 Task: Add Noosa Blueberry Yoghurt to the cart.
Action: Mouse pressed left at (28, 165)
Screenshot: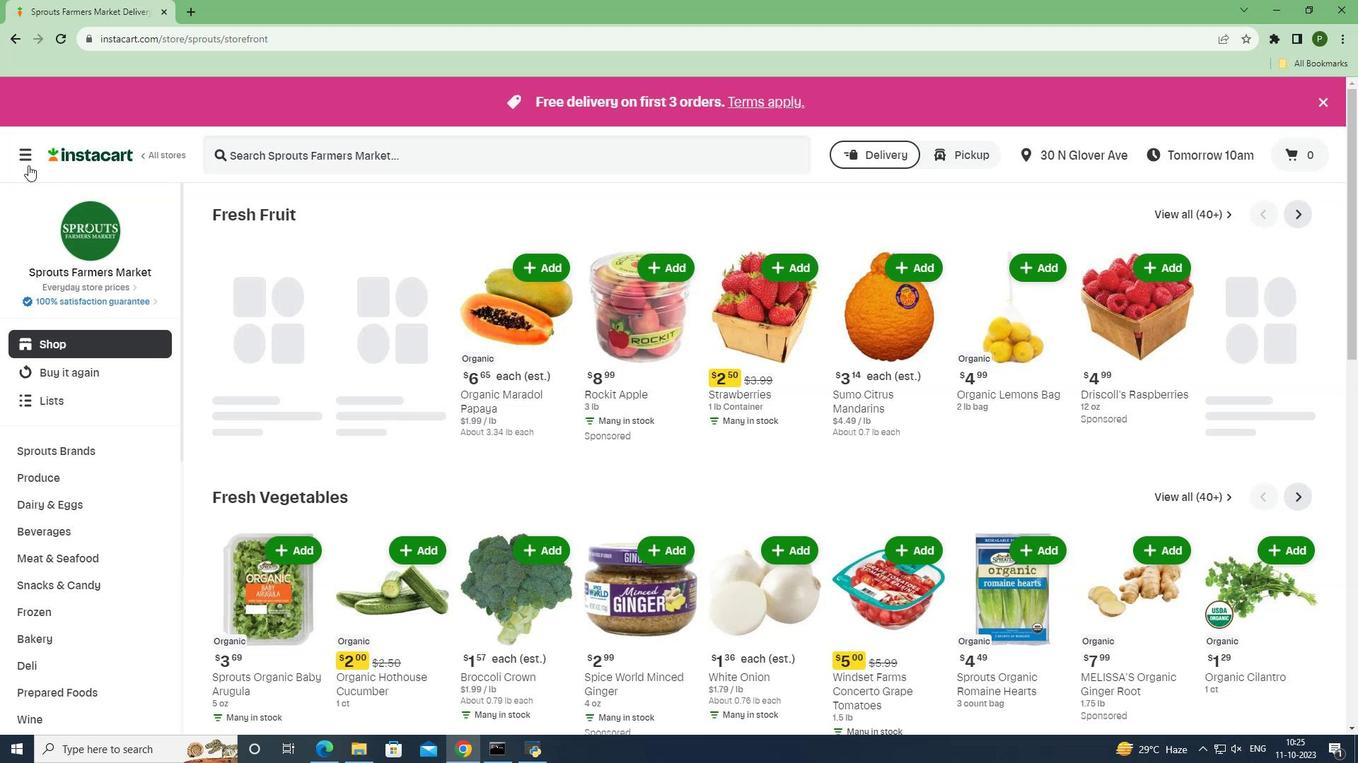 
Action: Mouse moved to (43, 372)
Screenshot: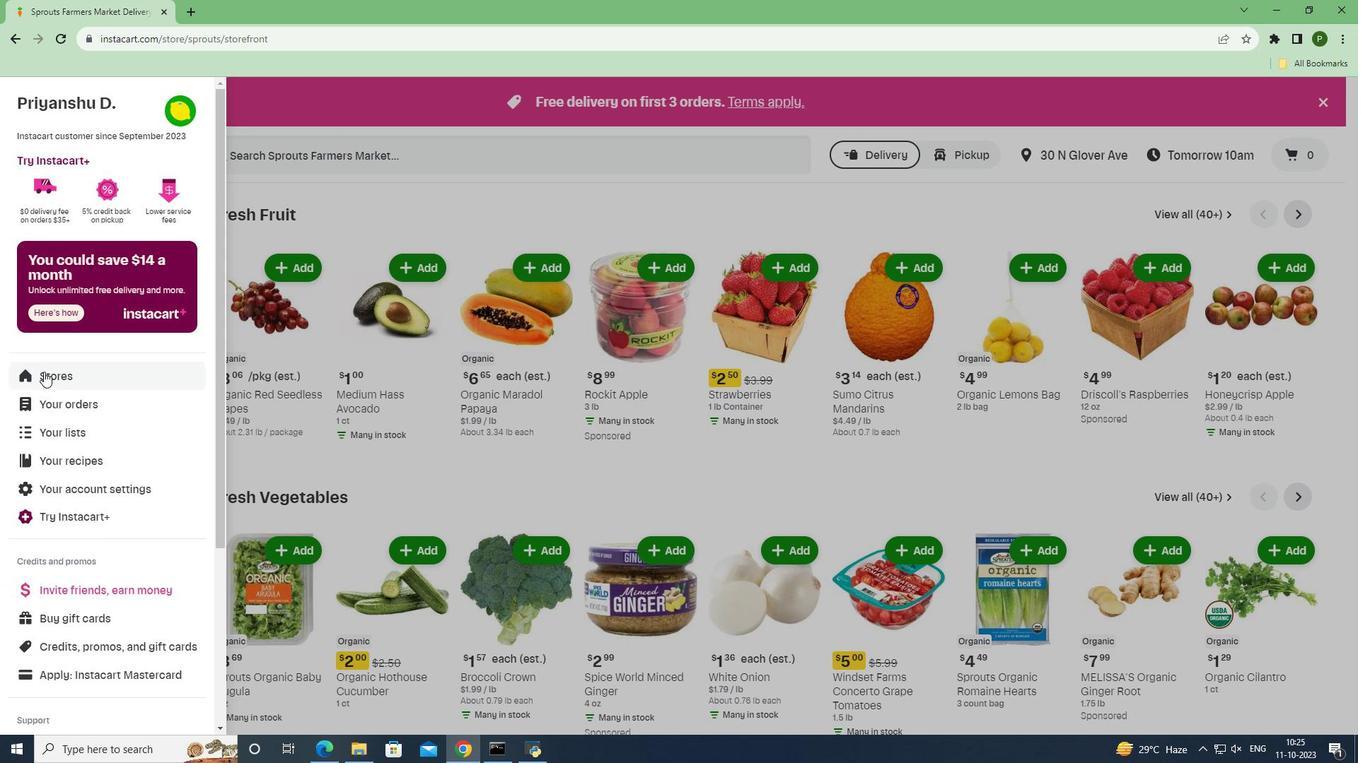 
Action: Mouse pressed left at (43, 372)
Screenshot: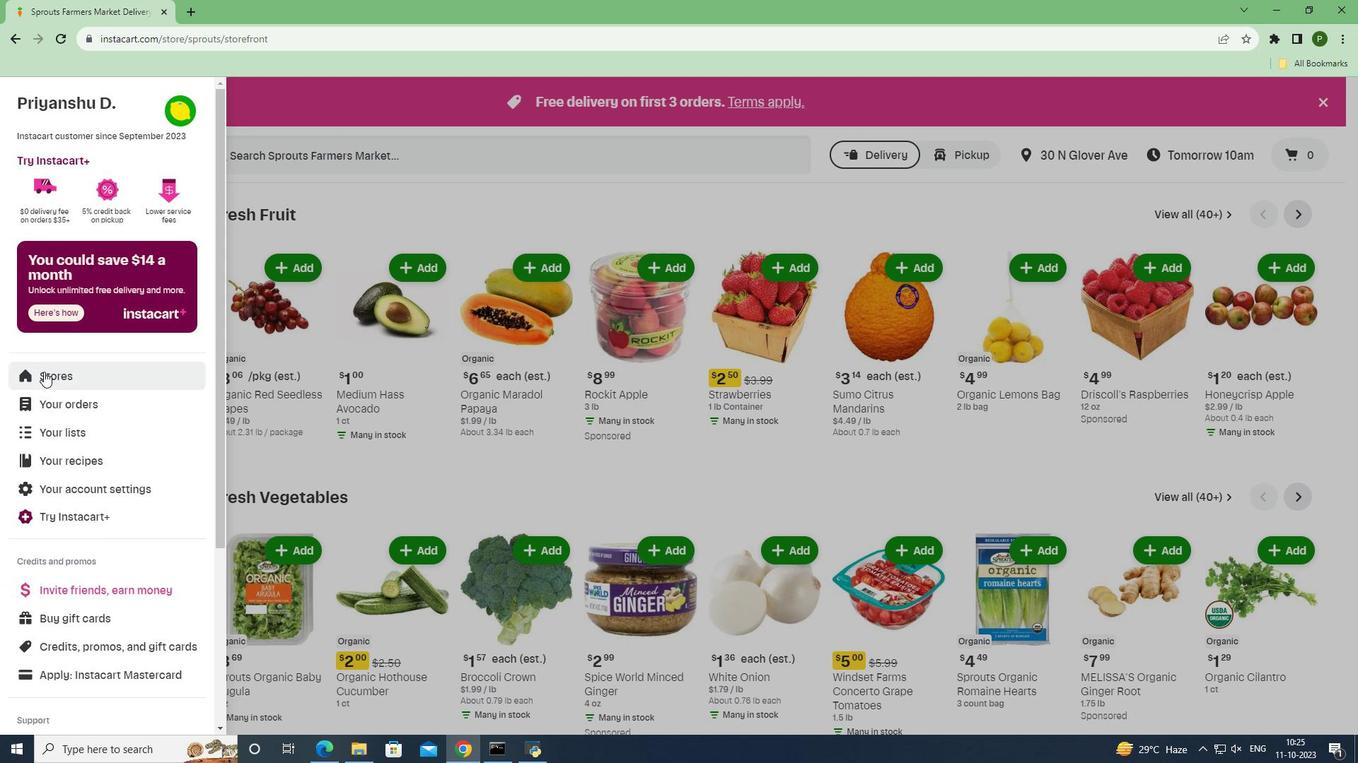 
Action: Mouse moved to (318, 157)
Screenshot: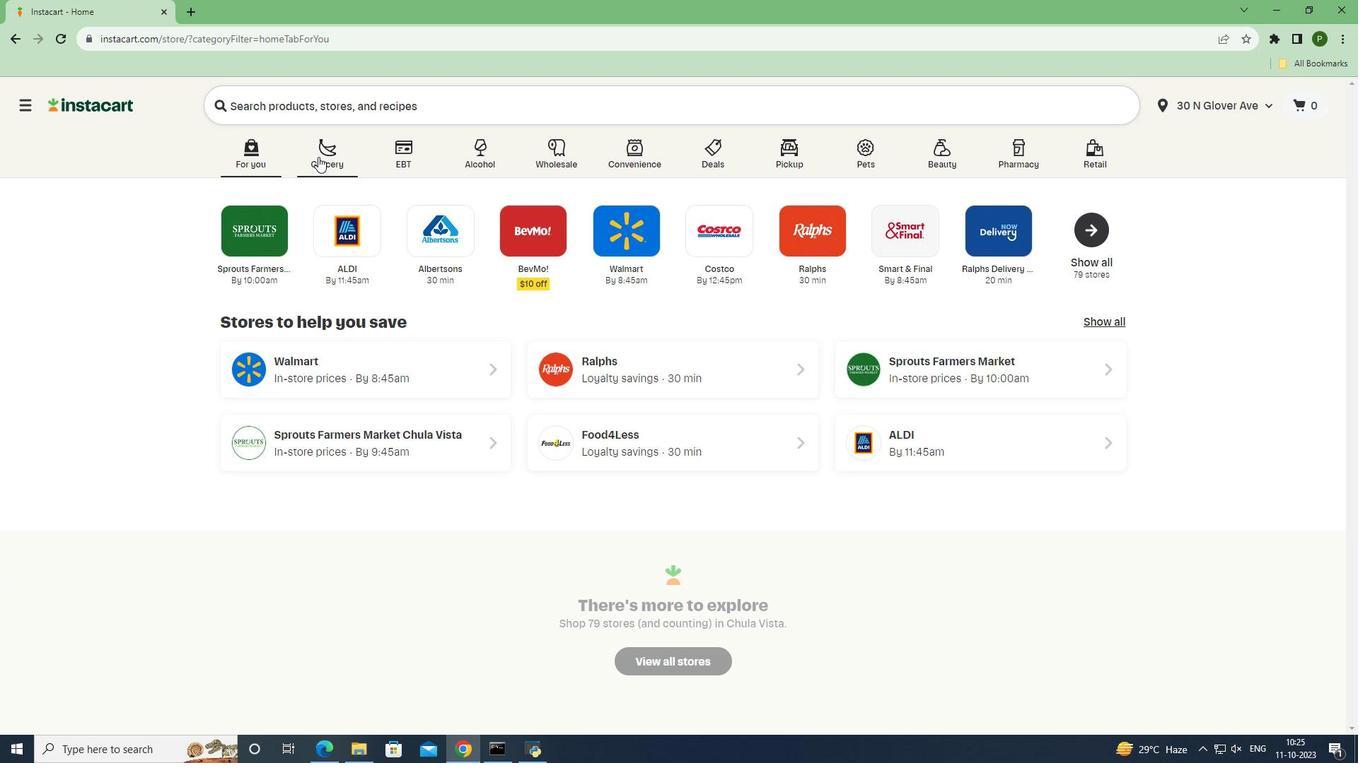 
Action: Mouse pressed left at (318, 157)
Screenshot: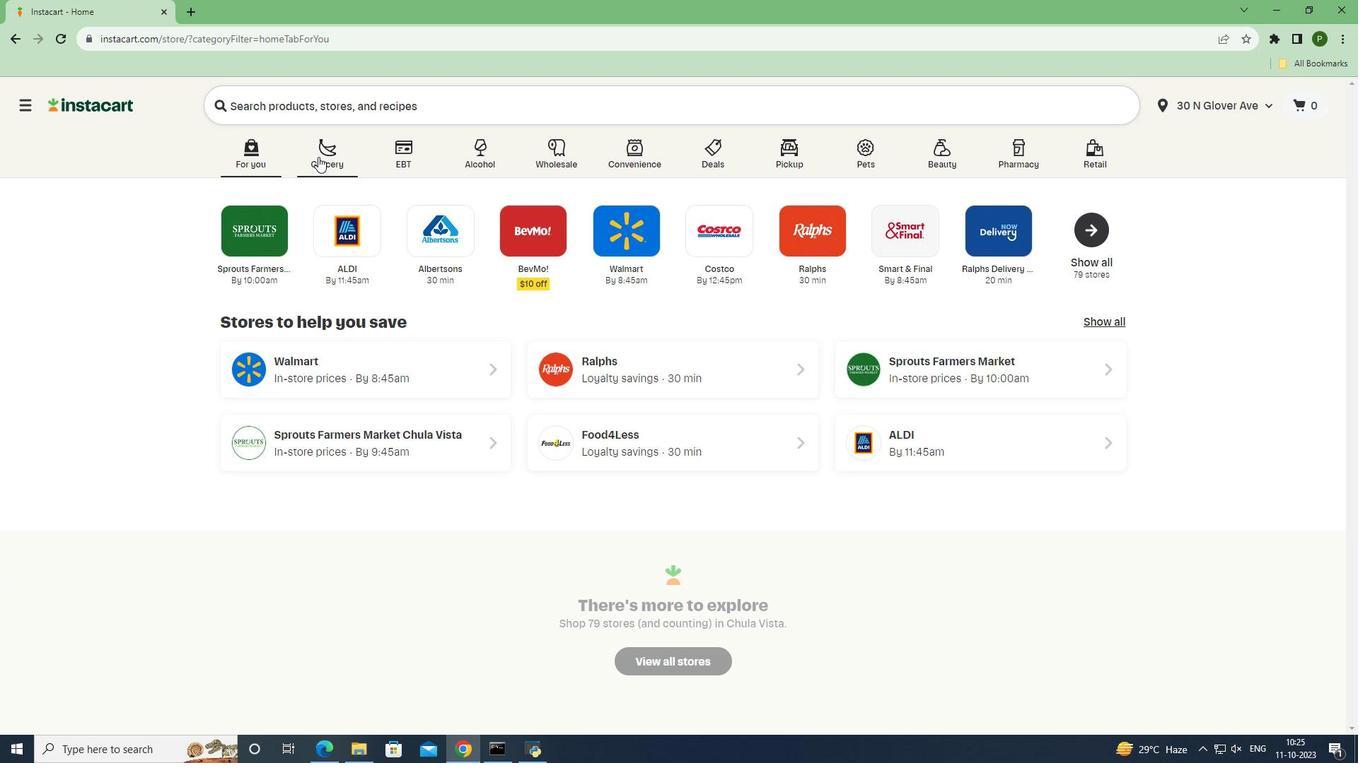 
Action: Mouse moved to (580, 317)
Screenshot: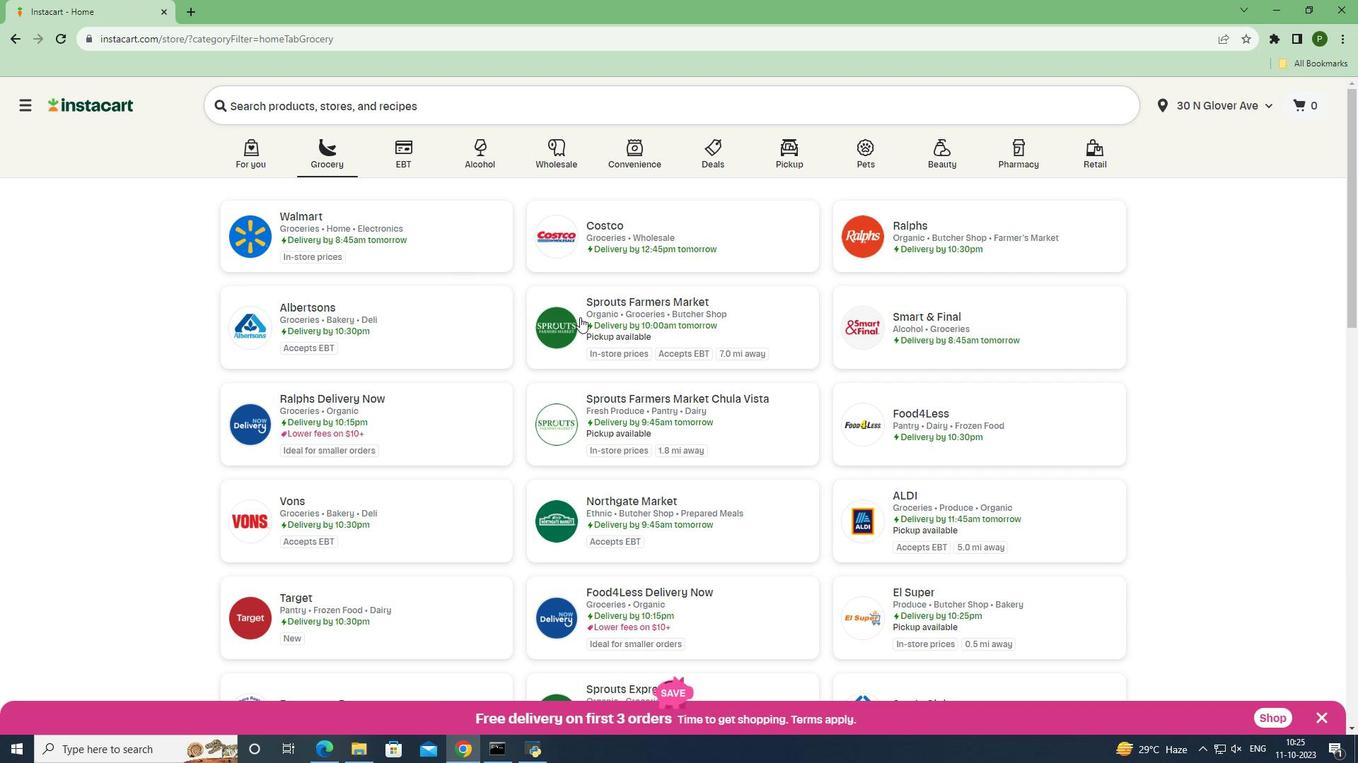 
Action: Mouse pressed left at (580, 317)
Screenshot: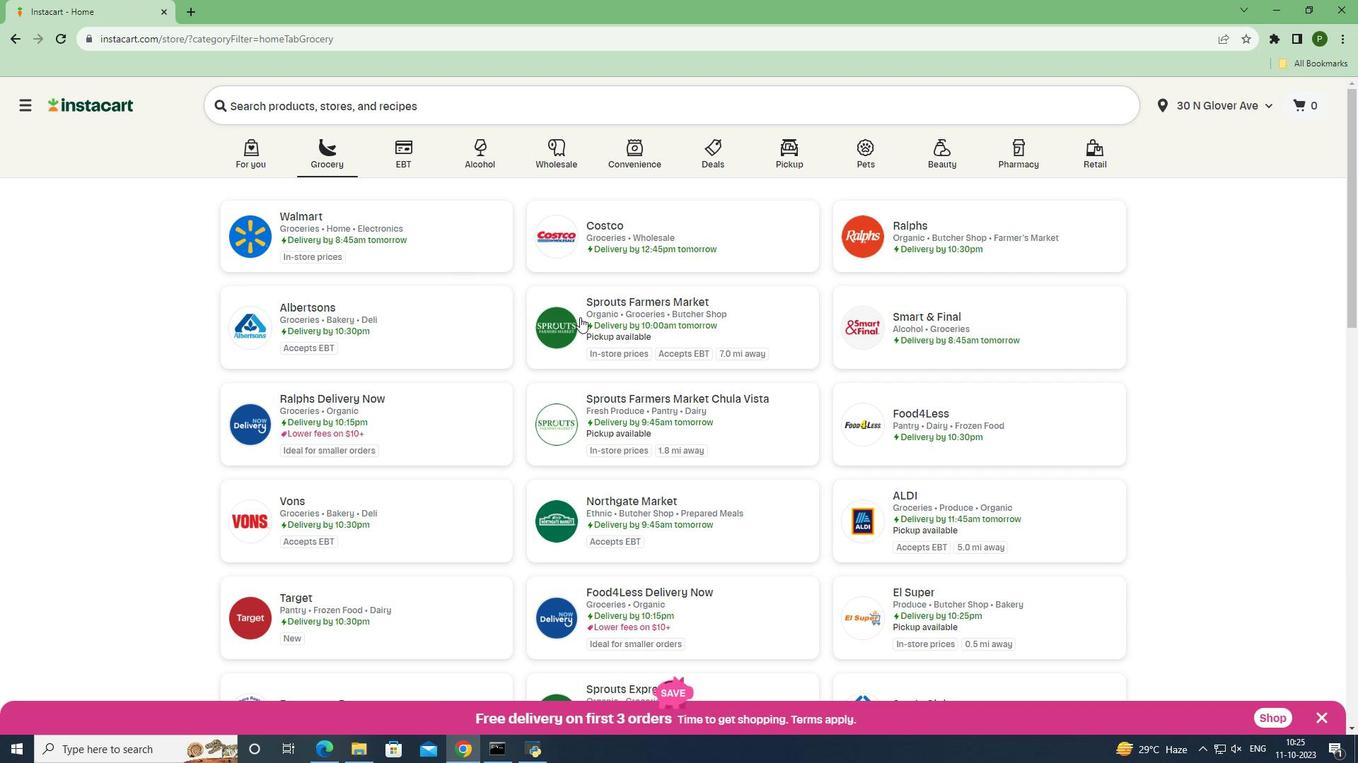 
Action: Mouse moved to (99, 460)
Screenshot: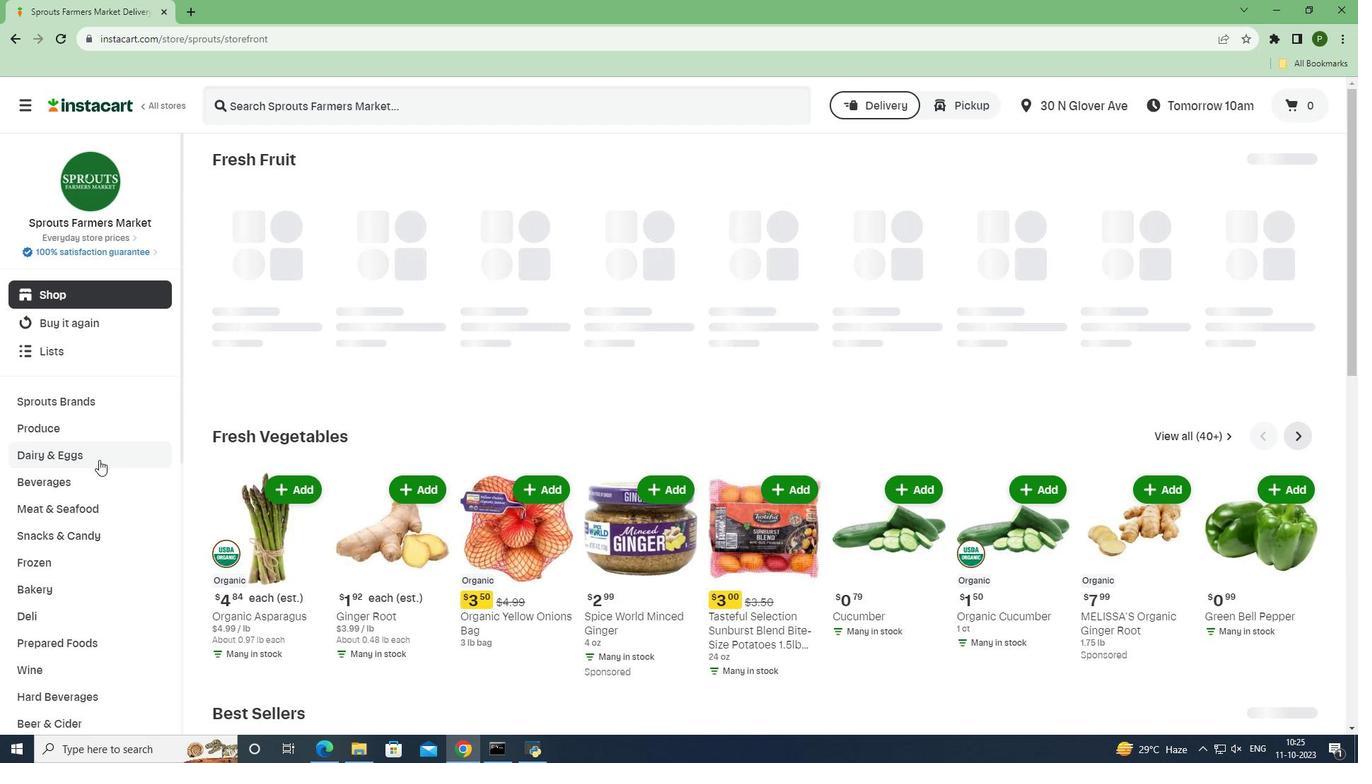 
Action: Mouse pressed left at (99, 460)
Screenshot: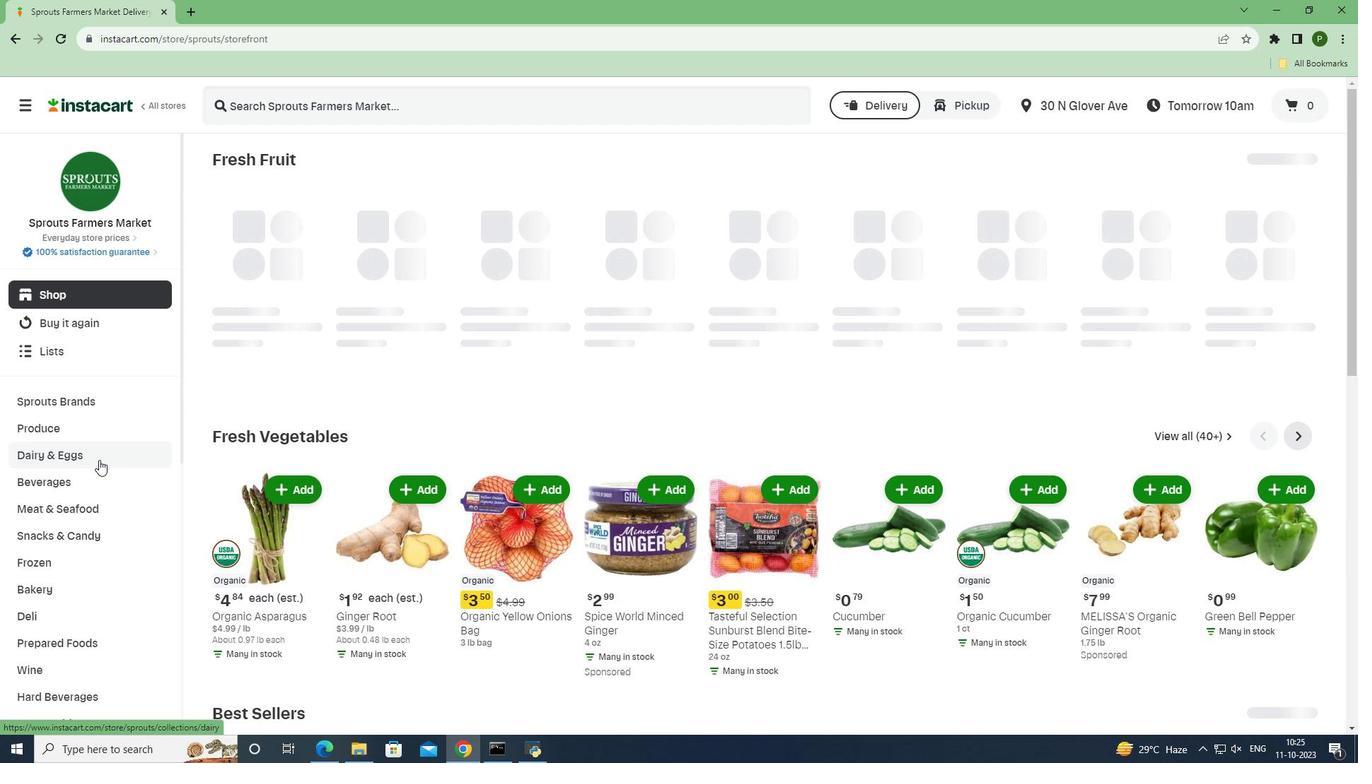 
Action: Mouse moved to (66, 618)
Screenshot: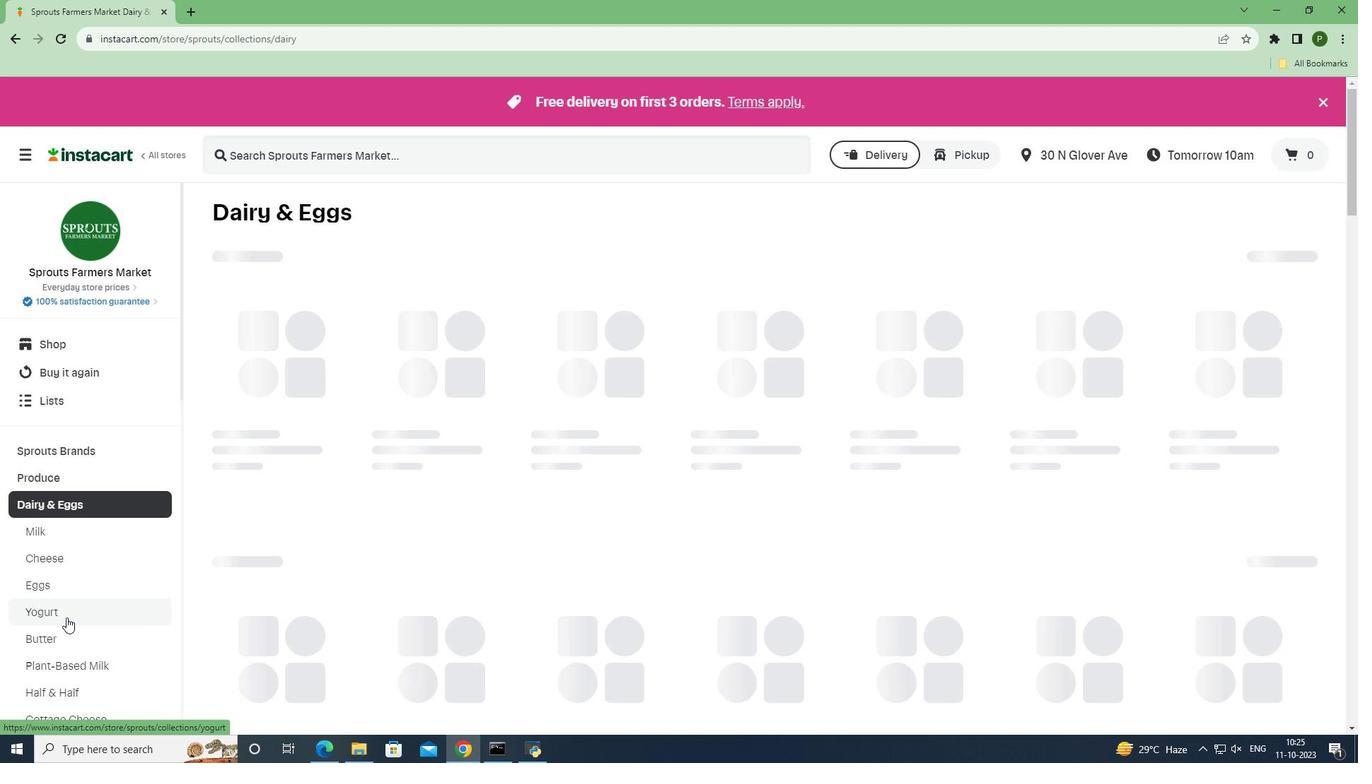 
Action: Mouse pressed left at (66, 618)
Screenshot: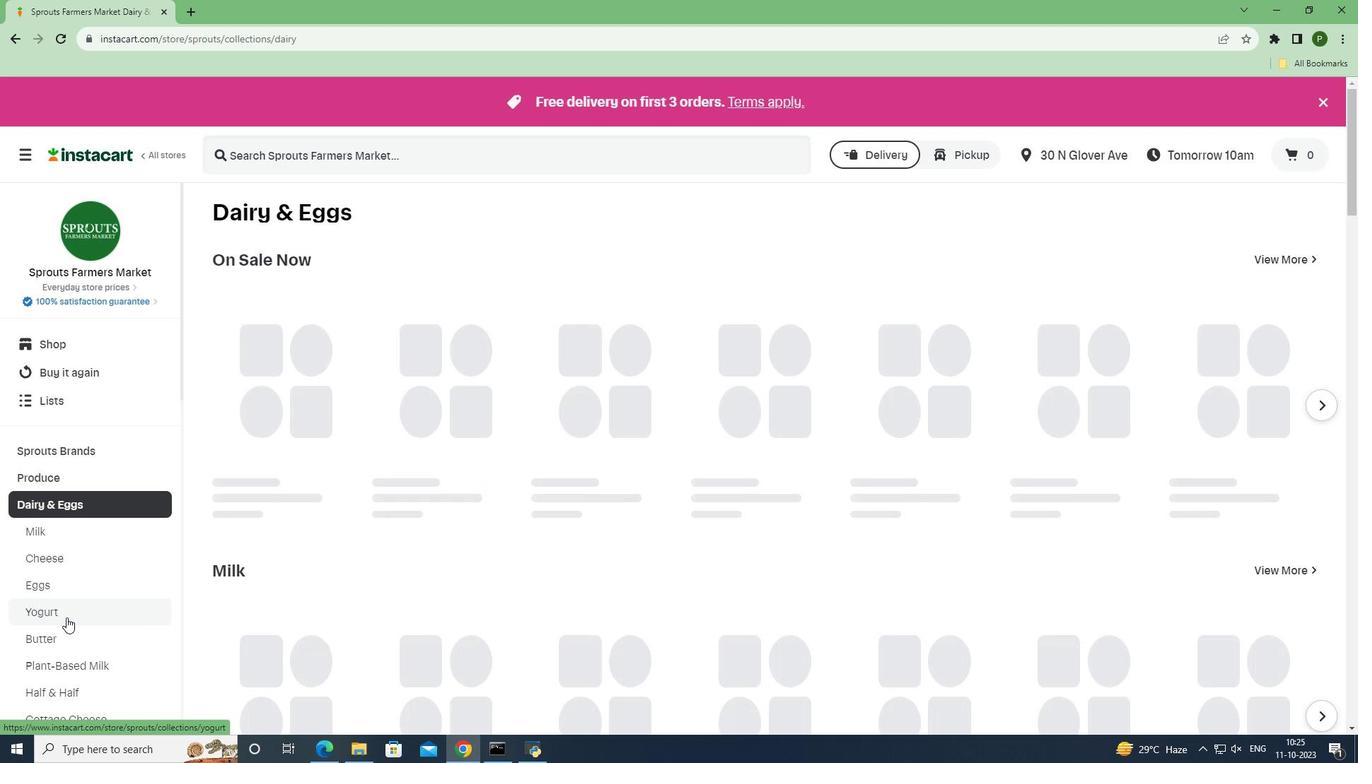 
Action: Mouse moved to (277, 150)
Screenshot: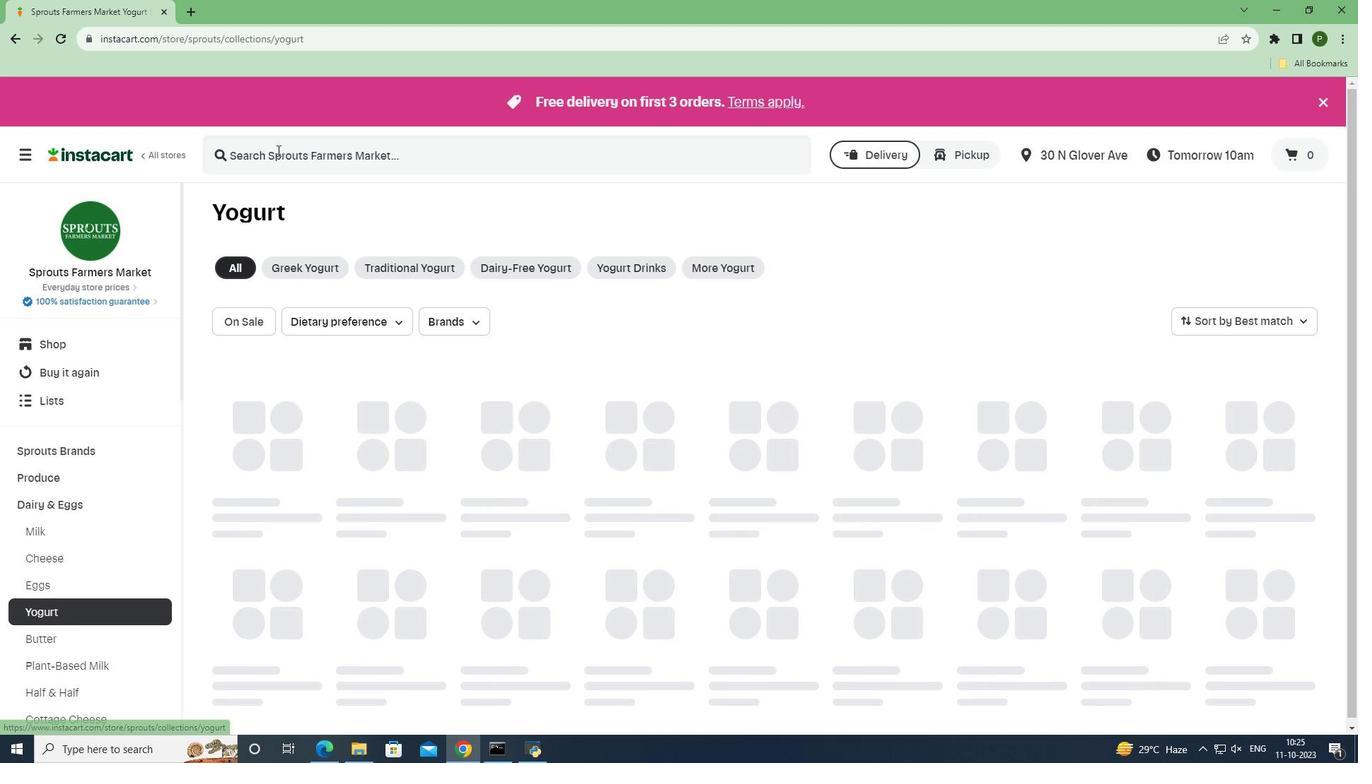 
Action: Mouse pressed left at (277, 150)
Screenshot: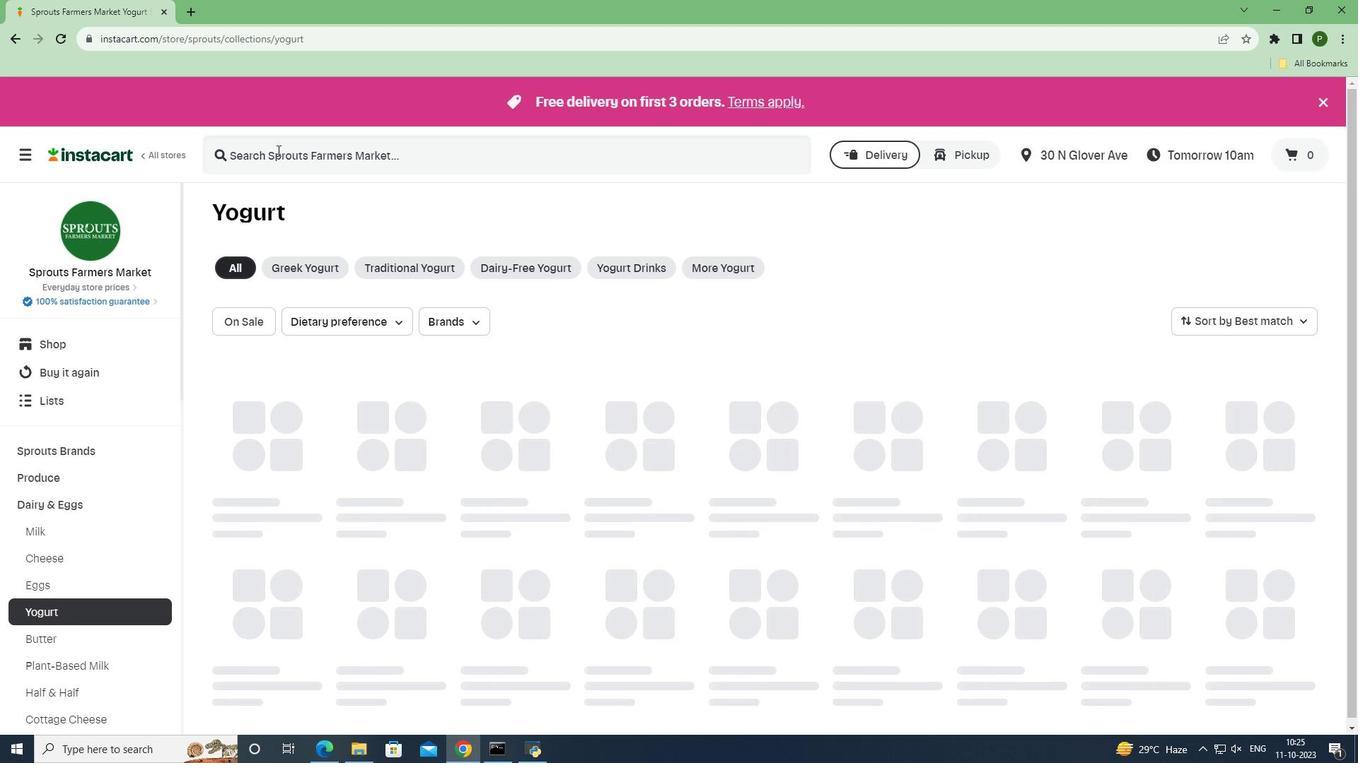 
Action: Key pressed <Key.caps_lock>N<Key.caps_lock>oosa<Key.space><Key.caps_lock>B<Key.caps_lock>lueberry<Key.space><Key.caps_lock>Y<Key.caps_lock>oghurt<Key.space><Key.enter>
Screenshot: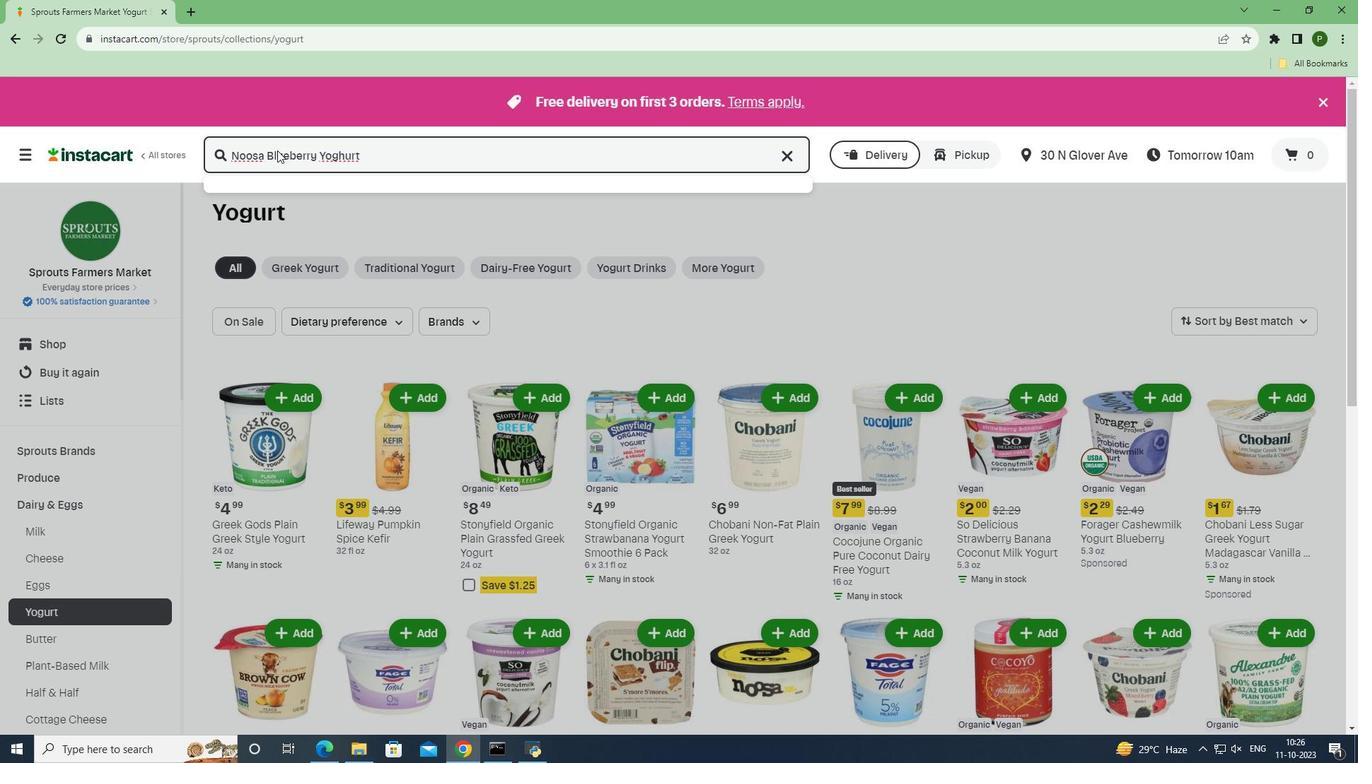 
Action: Mouse moved to (843, 304)
Screenshot: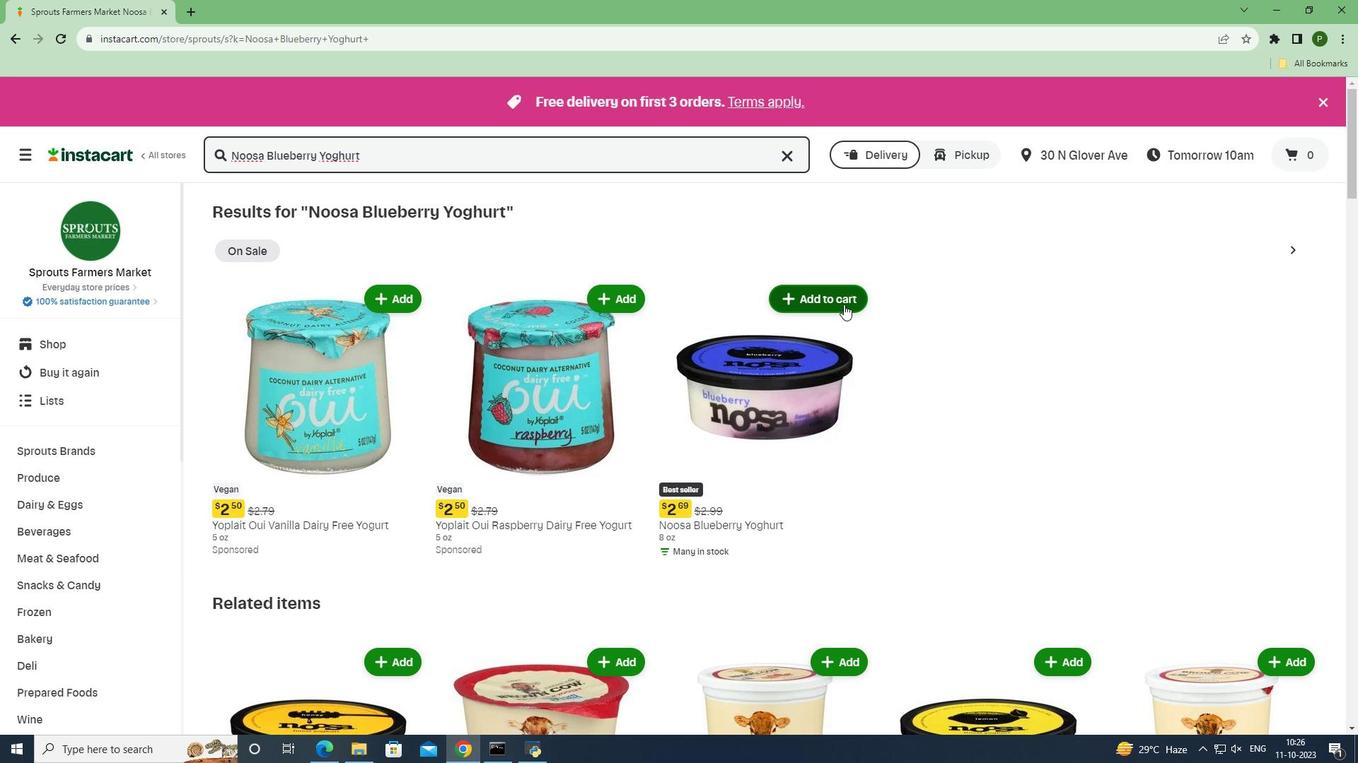 
Action: Mouse pressed left at (843, 304)
Screenshot: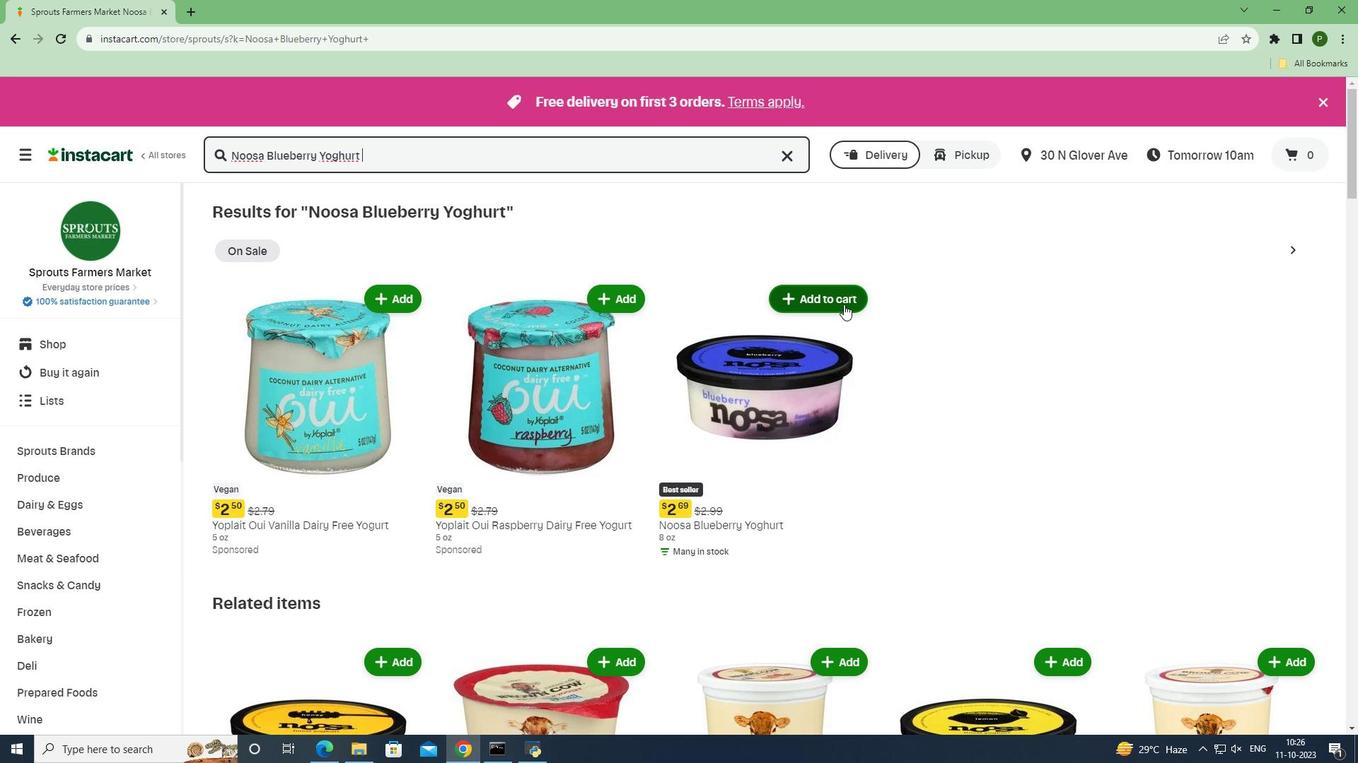 
Action: Mouse moved to (968, 383)
Screenshot: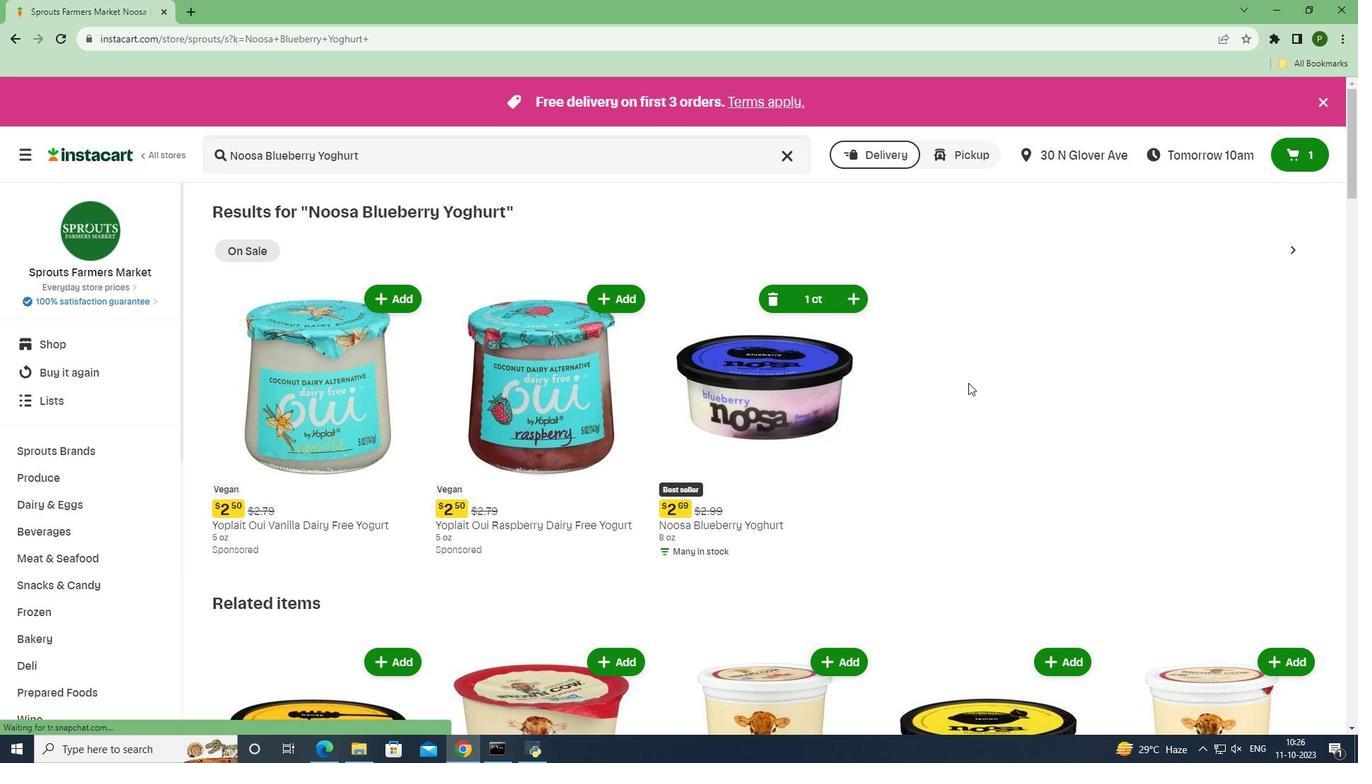 
